 Task: Create a task  Upgrade and migrate company software development to a cloud-based solution , assign it to team member softage.4@softage.net in the project AgileGuru and update the status of the task to  At Risk , set the priority of the task to Medium
Action: Mouse moved to (61, 54)
Screenshot: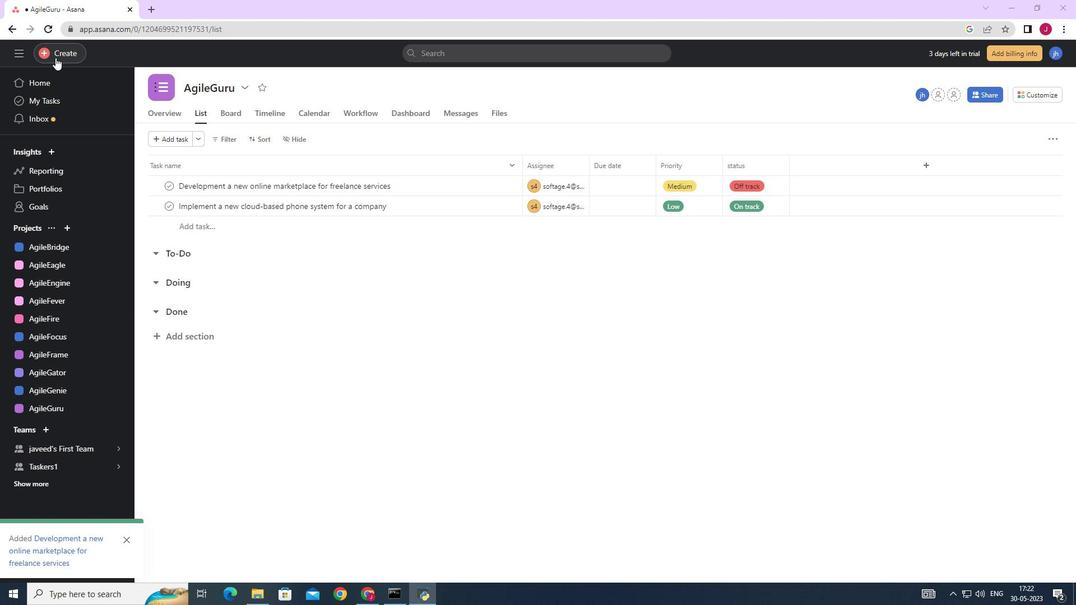
Action: Mouse pressed left at (61, 54)
Screenshot: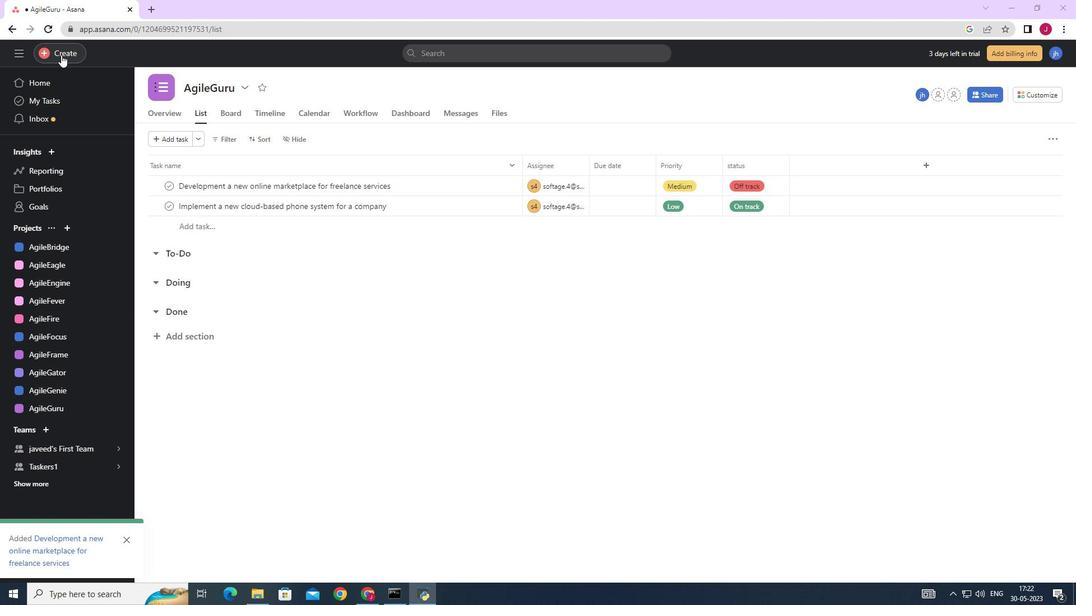
Action: Mouse moved to (125, 56)
Screenshot: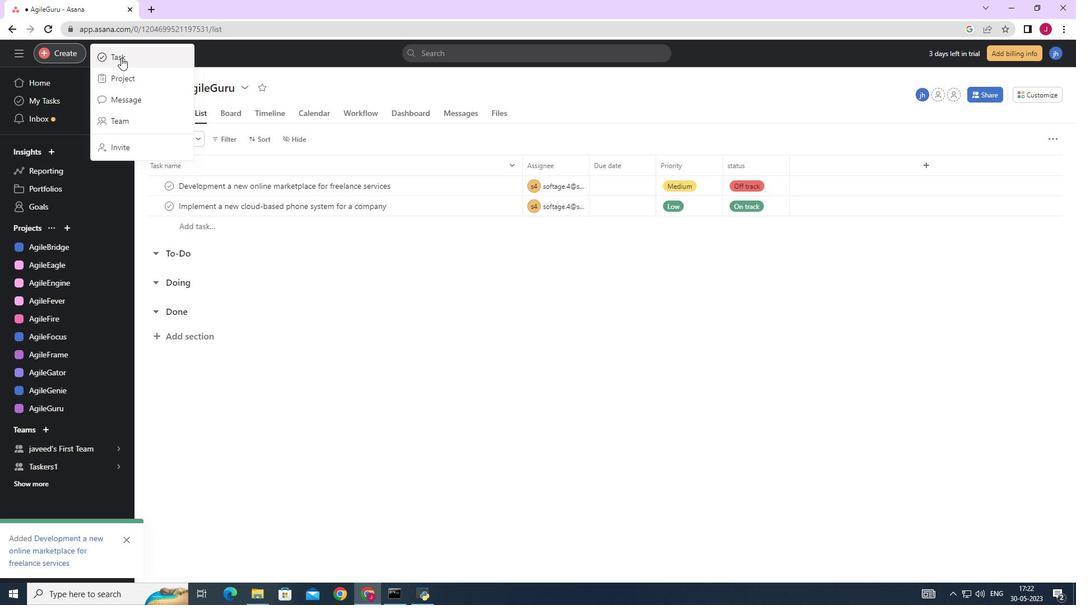 
Action: Mouse pressed left at (125, 56)
Screenshot: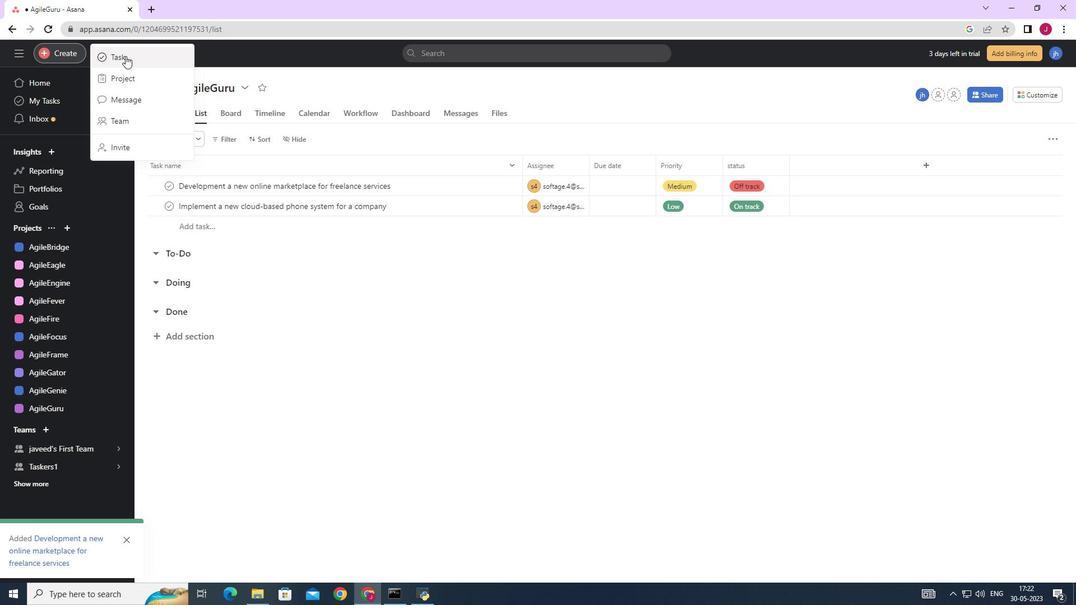 
Action: Mouse moved to (880, 370)
Screenshot: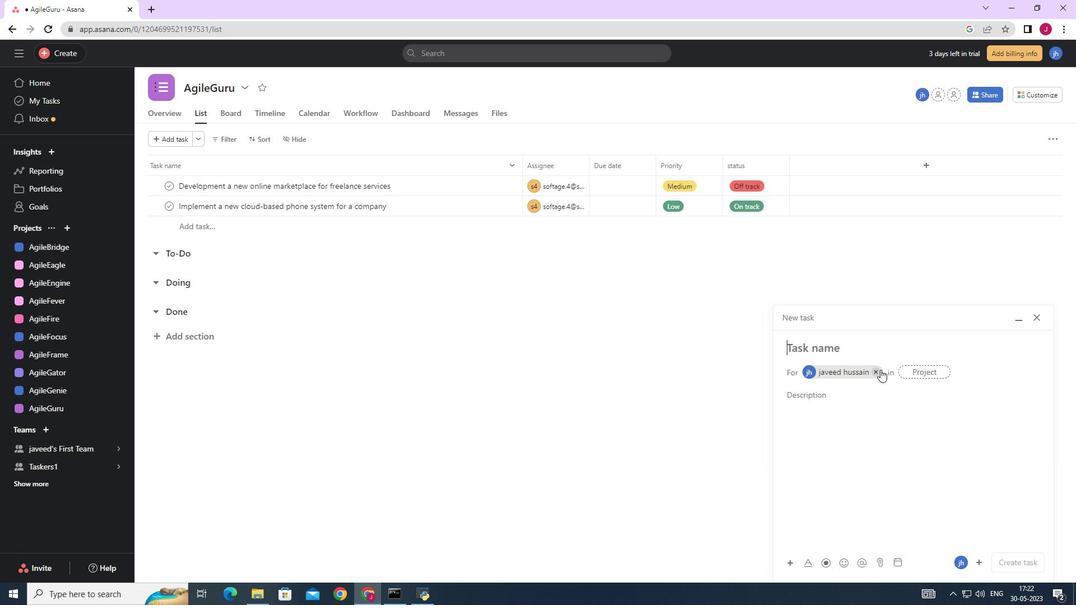 
Action: Mouse pressed left at (880, 370)
Screenshot: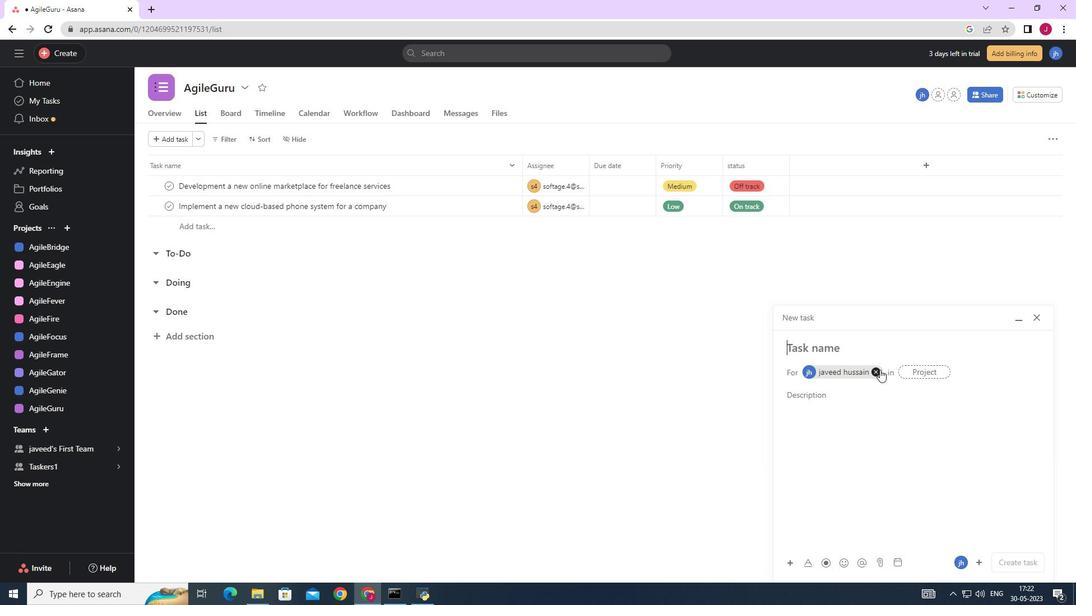 
Action: Mouse moved to (826, 350)
Screenshot: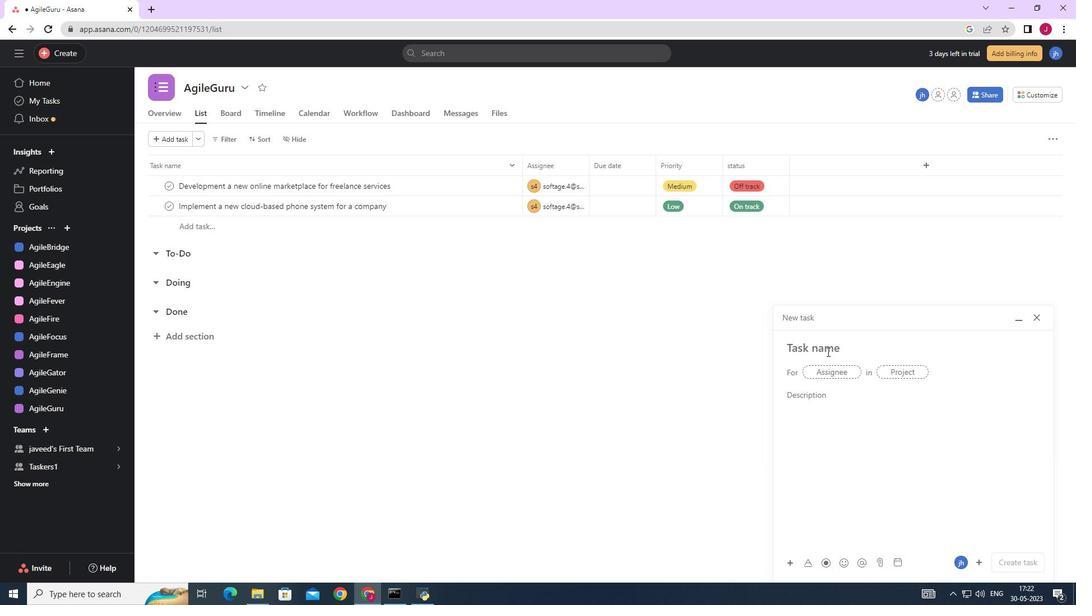 
Action: Key pressed <Key.caps_lock>U<Key.caps_lock>pgrade<Key.space>and<Key.space>migrate<Key.space>company<Key.space>software<Key.space>devlopment<Key.space>to<Key.space>cloud<Key.space><Key.backspace>-based<Key.space>solution
Screenshot: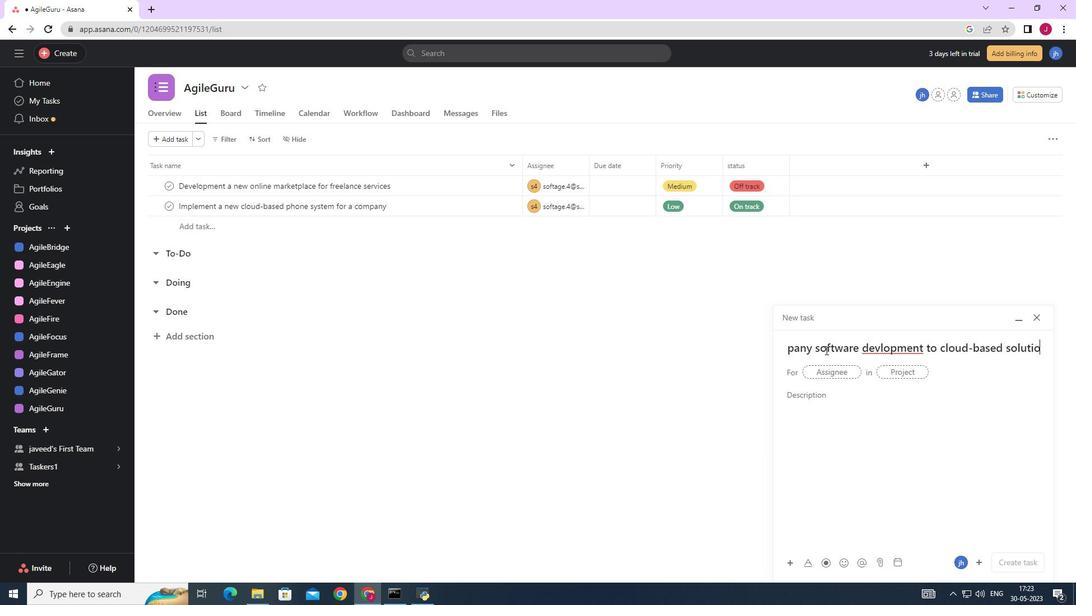 
Action: Mouse moved to (875, 344)
Screenshot: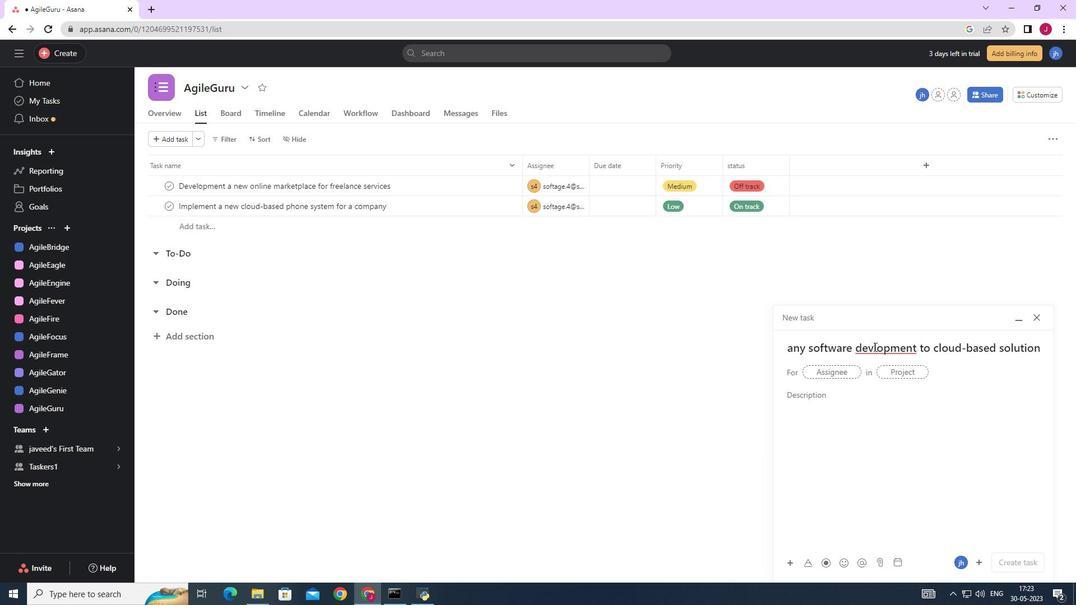 
Action: Mouse pressed right at (875, 344)
Screenshot: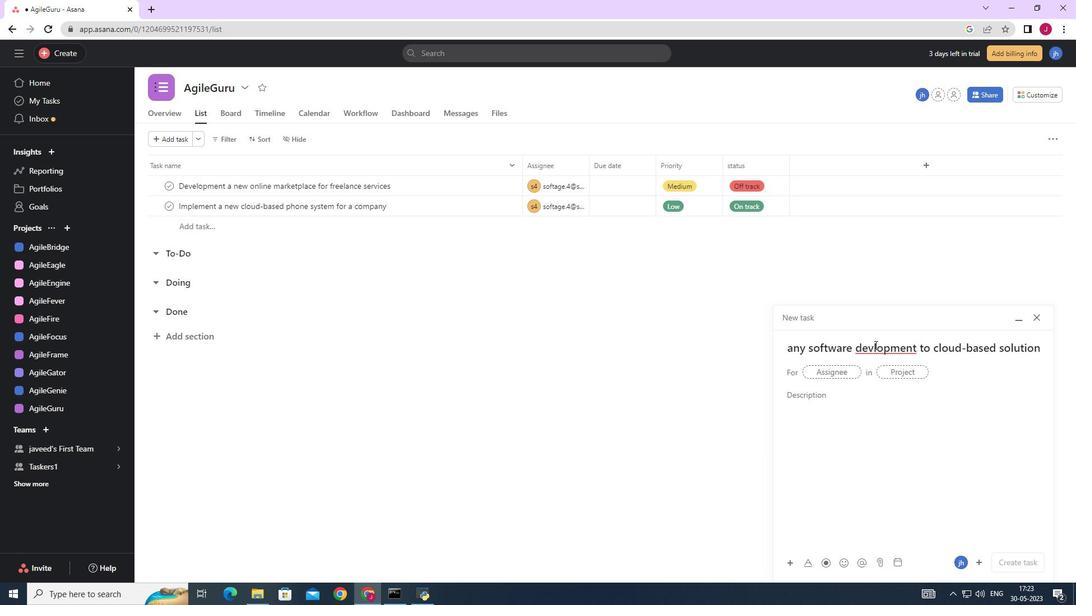 
Action: Mouse moved to (886, 349)
Screenshot: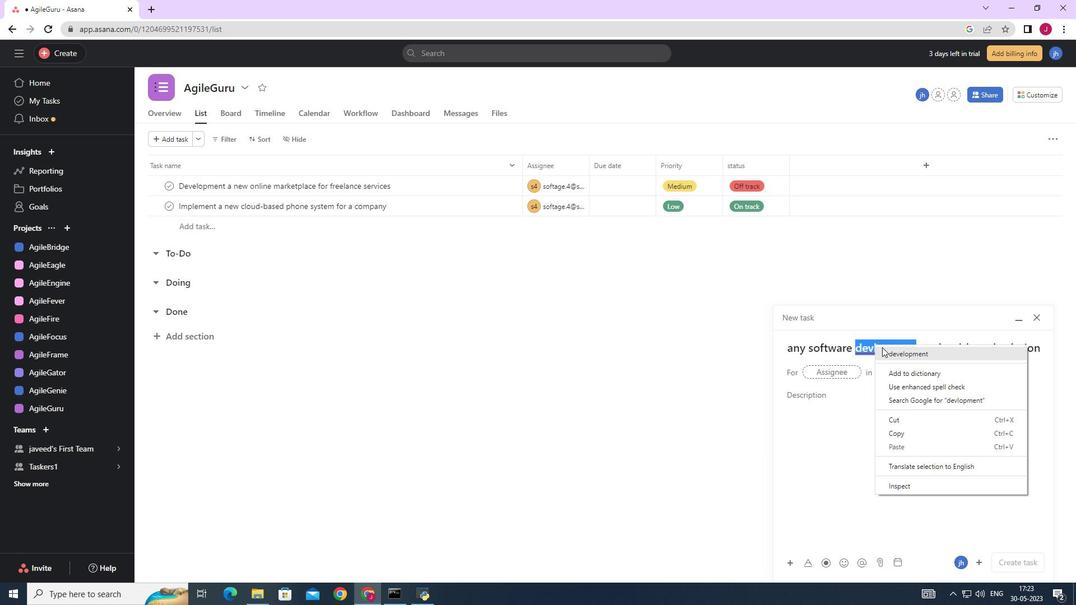 
Action: Mouse pressed left at (886, 349)
Screenshot: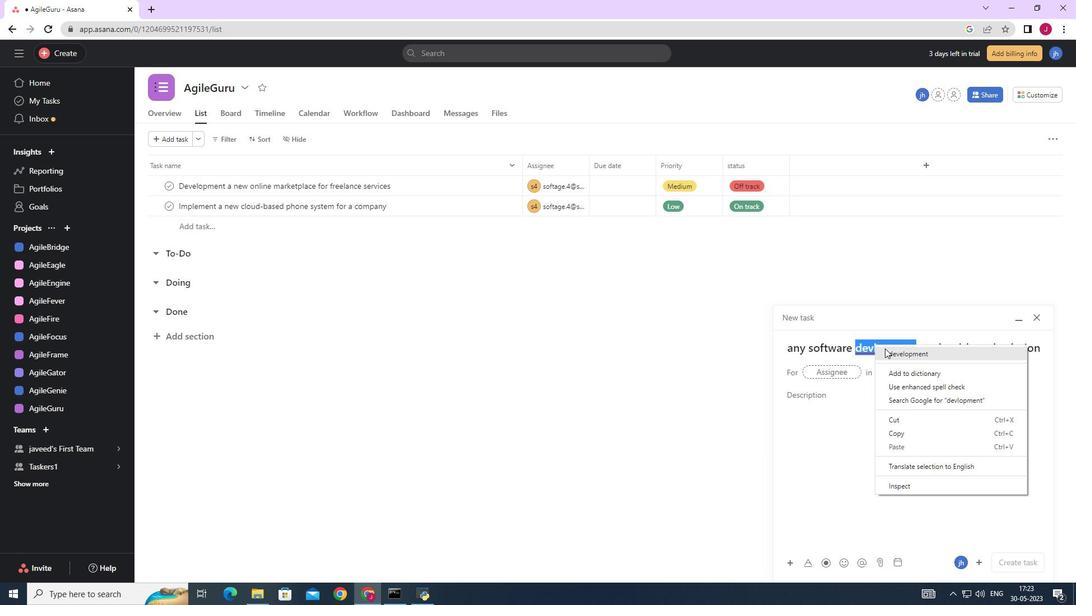 
Action: Mouse moved to (838, 374)
Screenshot: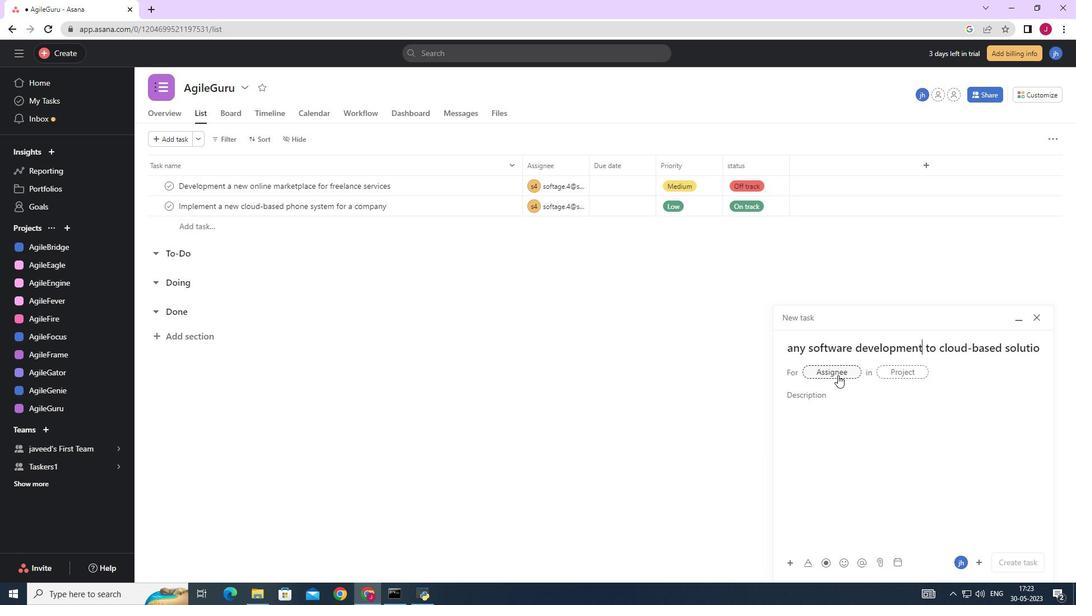 
Action: Mouse pressed left at (838, 374)
Screenshot: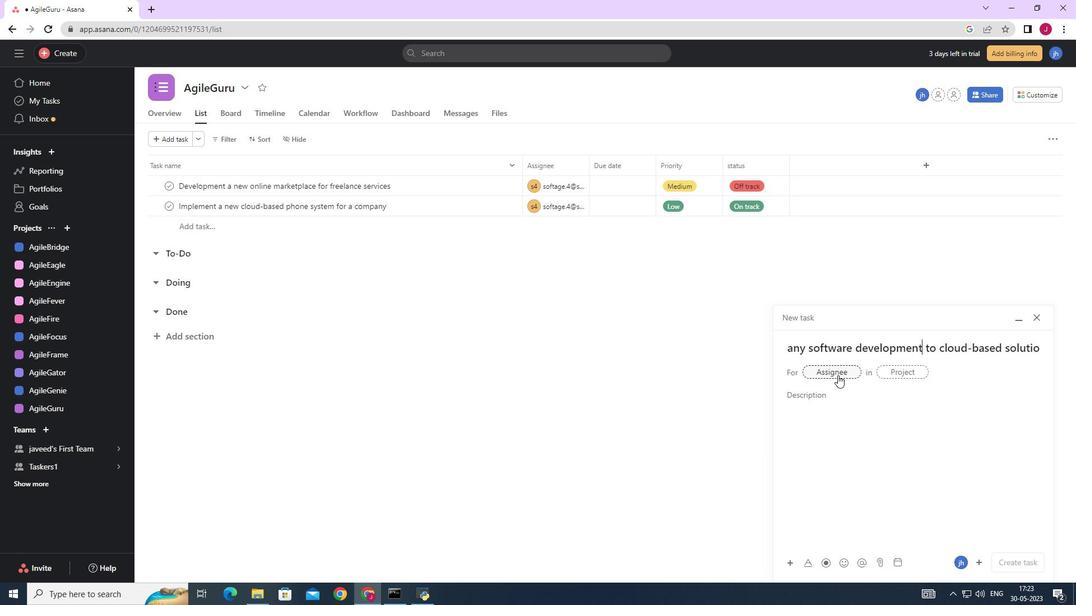 
Action: Key pressed softage.4
Screenshot: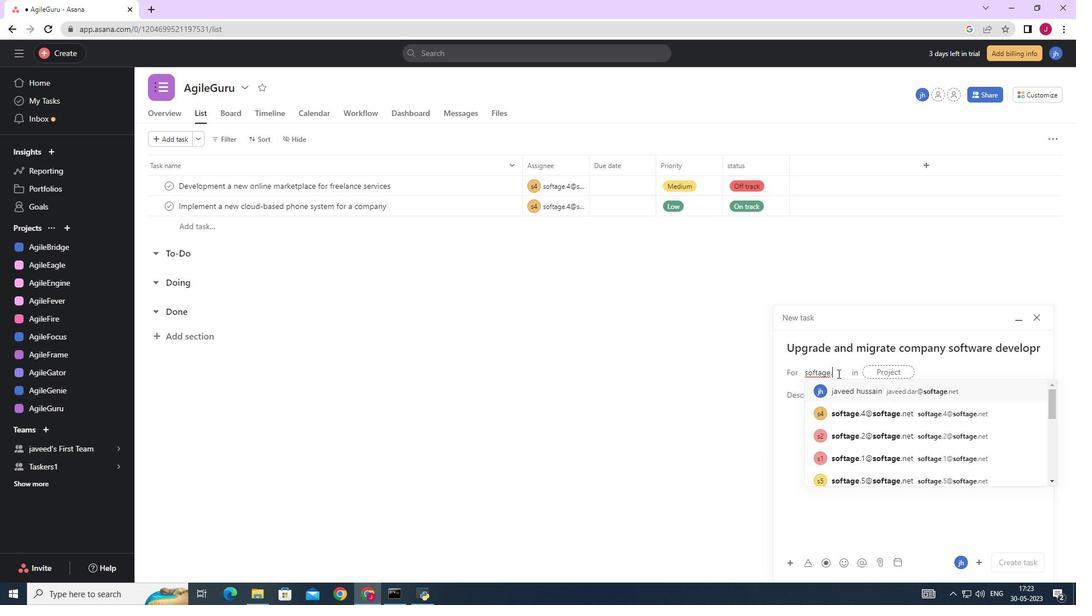 
Action: Mouse moved to (868, 395)
Screenshot: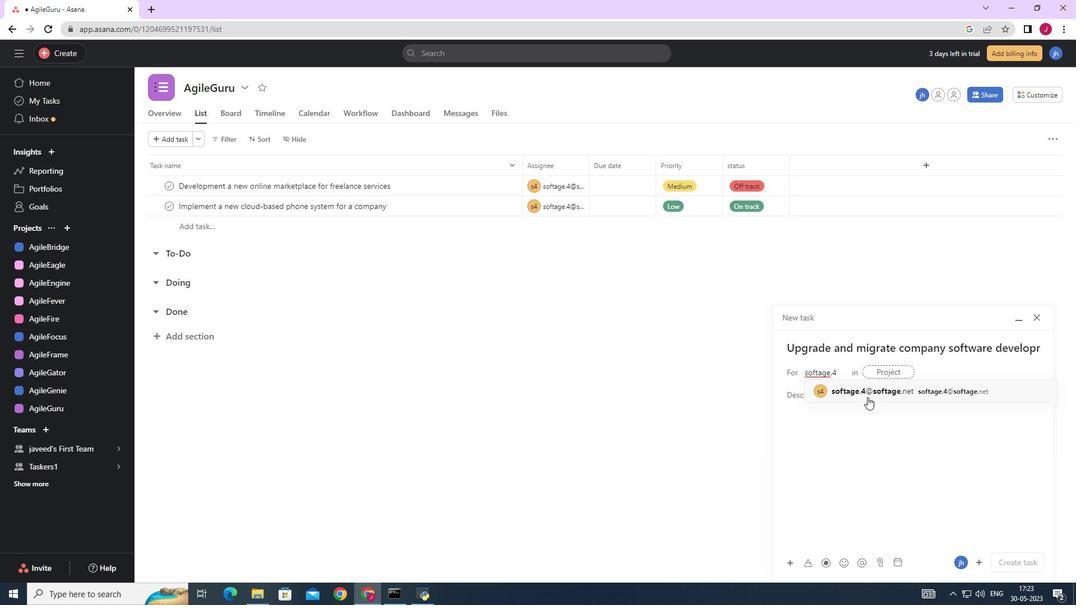 
Action: Mouse pressed left at (868, 395)
Screenshot: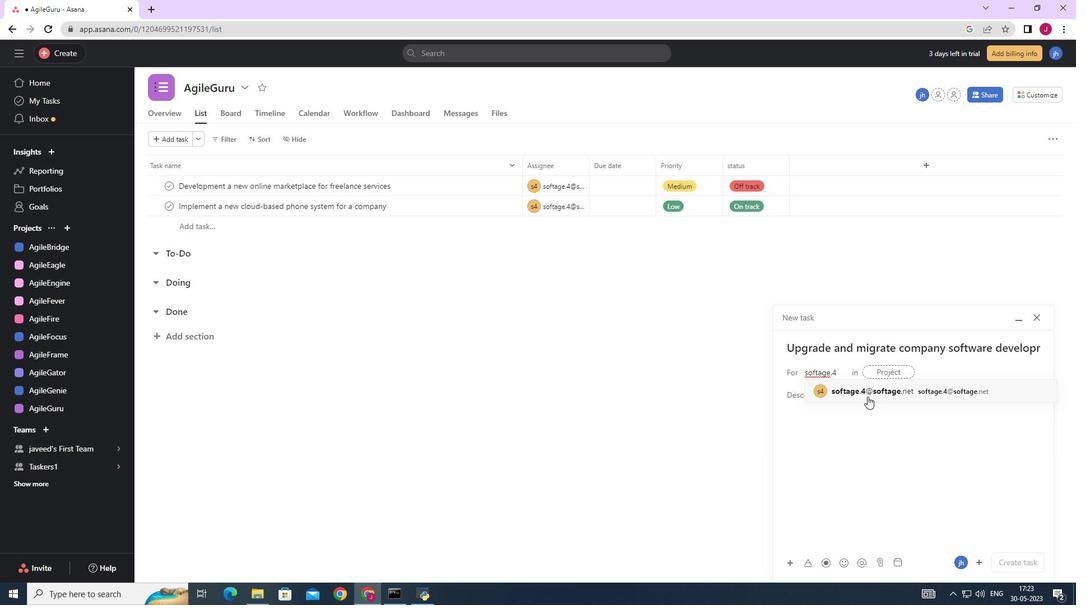 
Action: Mouse moved to (691, 390)
Screenshot: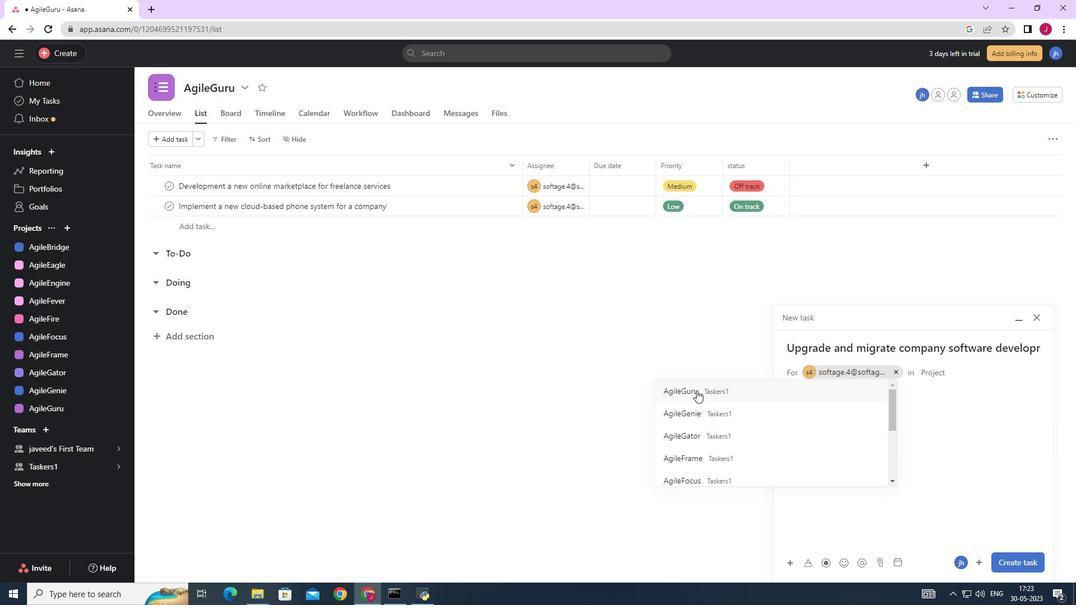 
Action: Mouse pressed left at (691, 390)
Screenshot: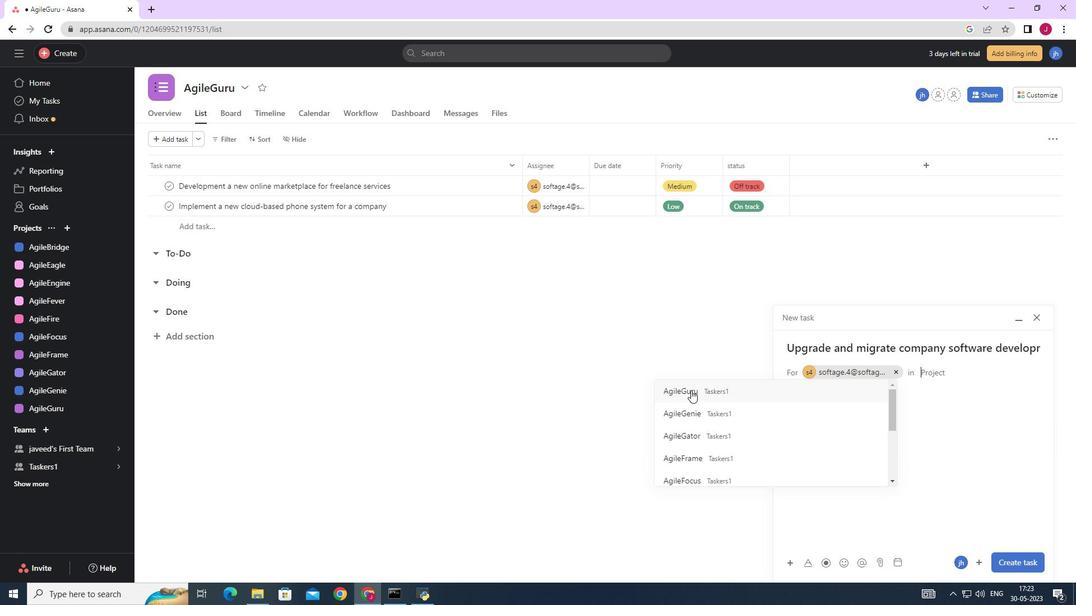 
Action: Mouse moved to (840, 405)
Screenshot: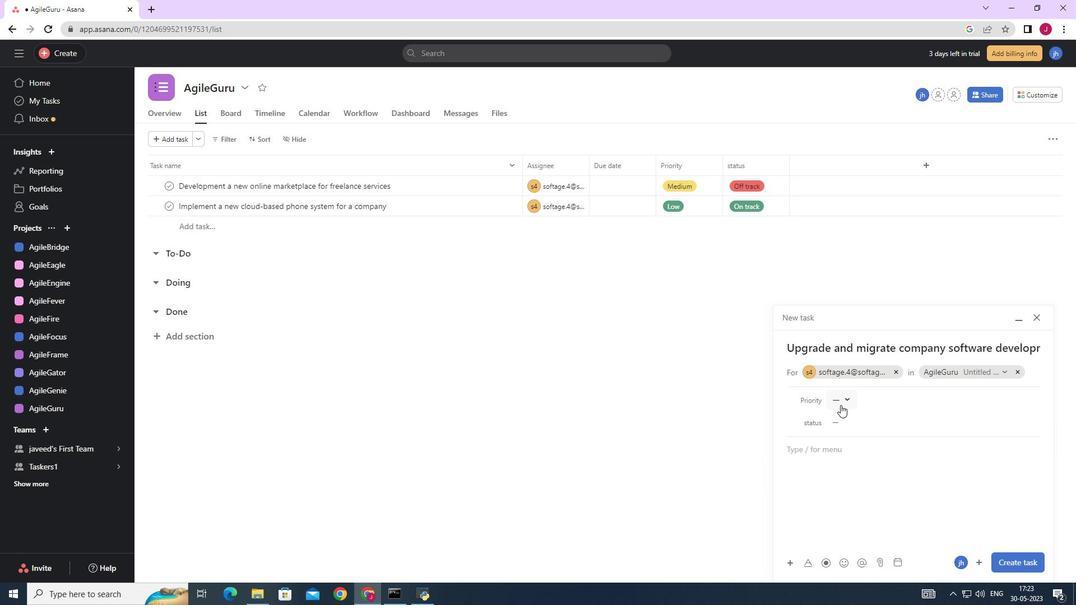 
Action: Mouse pressed left at (840, 405)
Screenshot: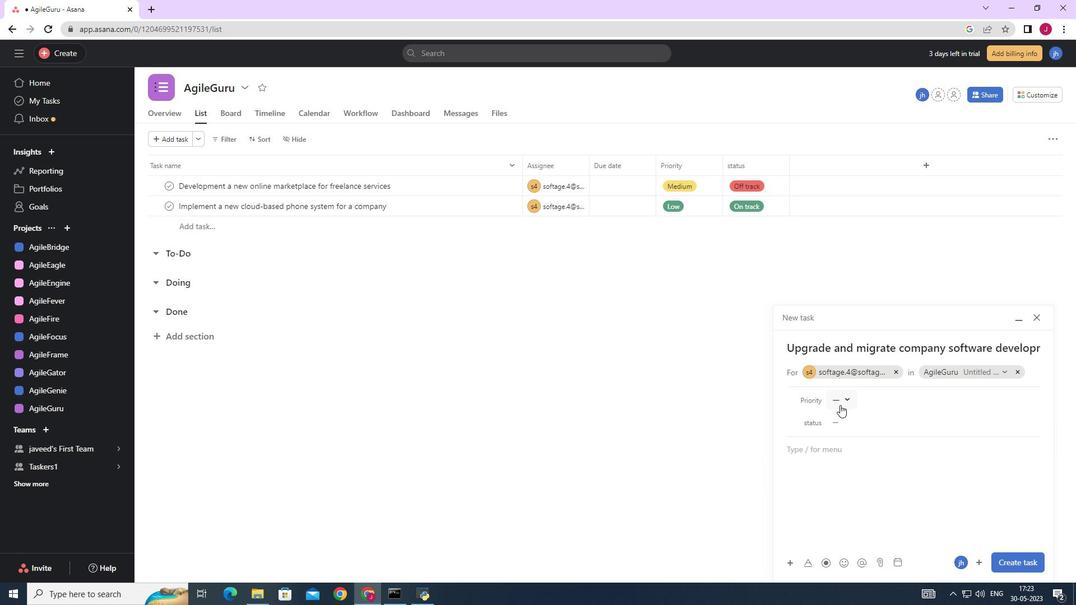 
Action: Mouse moved to (863, 457)
Screenshot: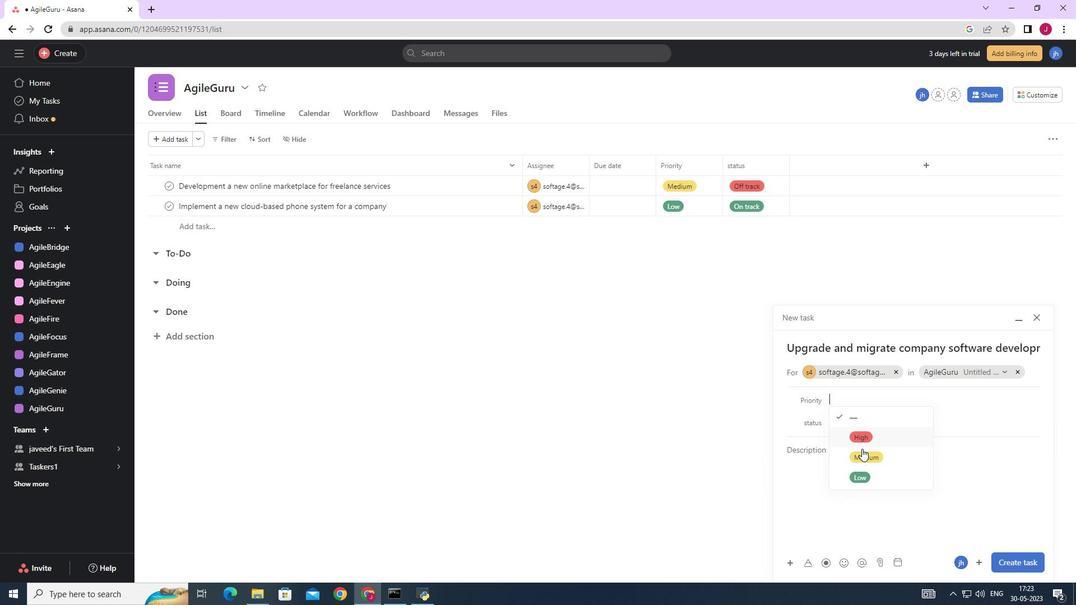 
Action: Mouse pressed left at (863, 457)
Screenshot: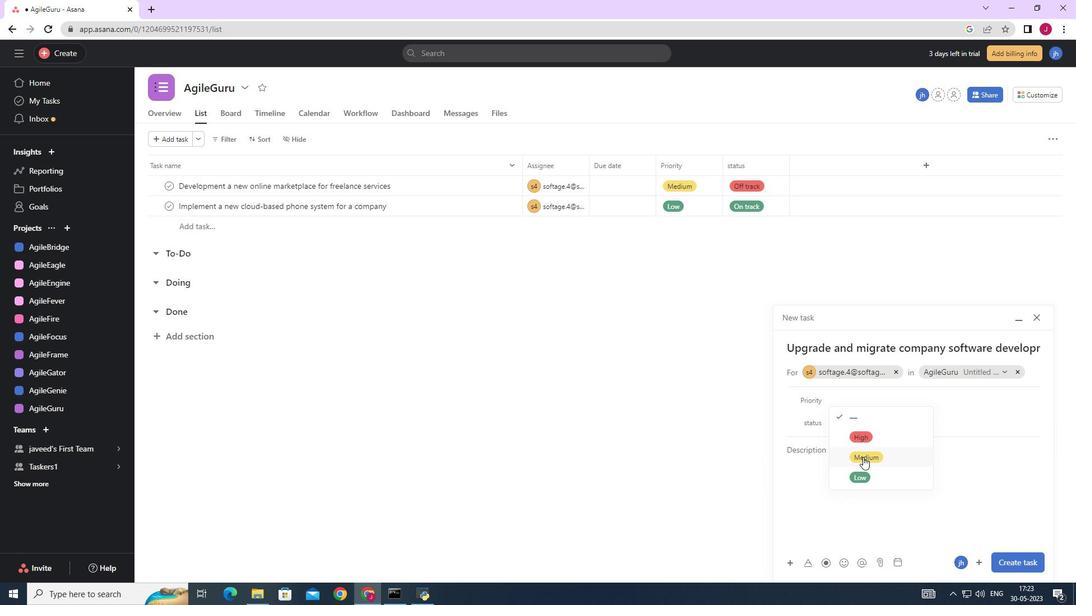 
Action: Mouse moved to (841, 421)
Screenshot: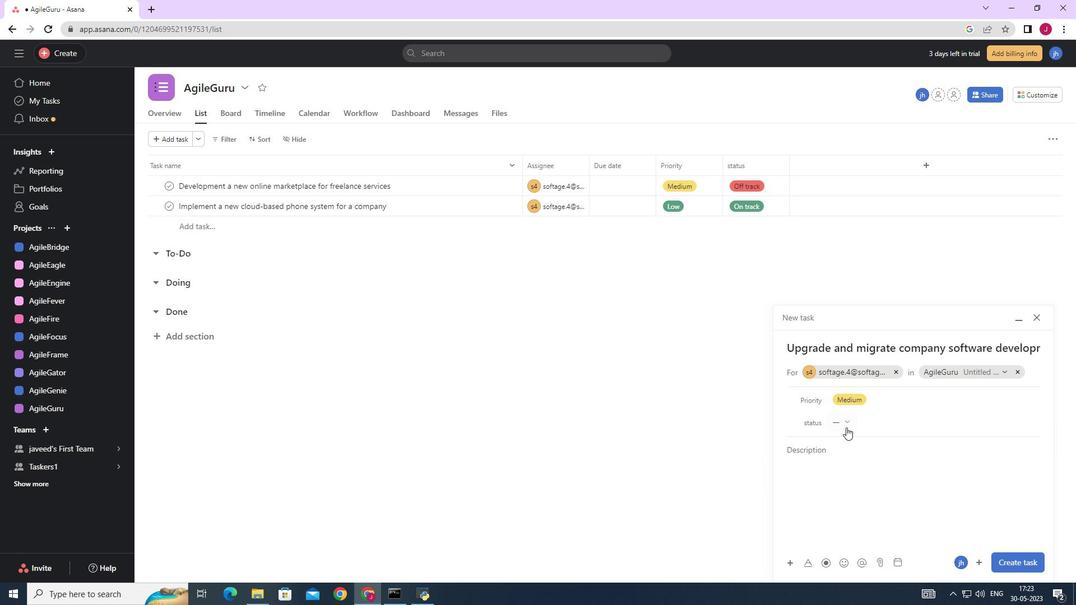 
Action: Mouse pressed left at (841, 421)
Screenshot: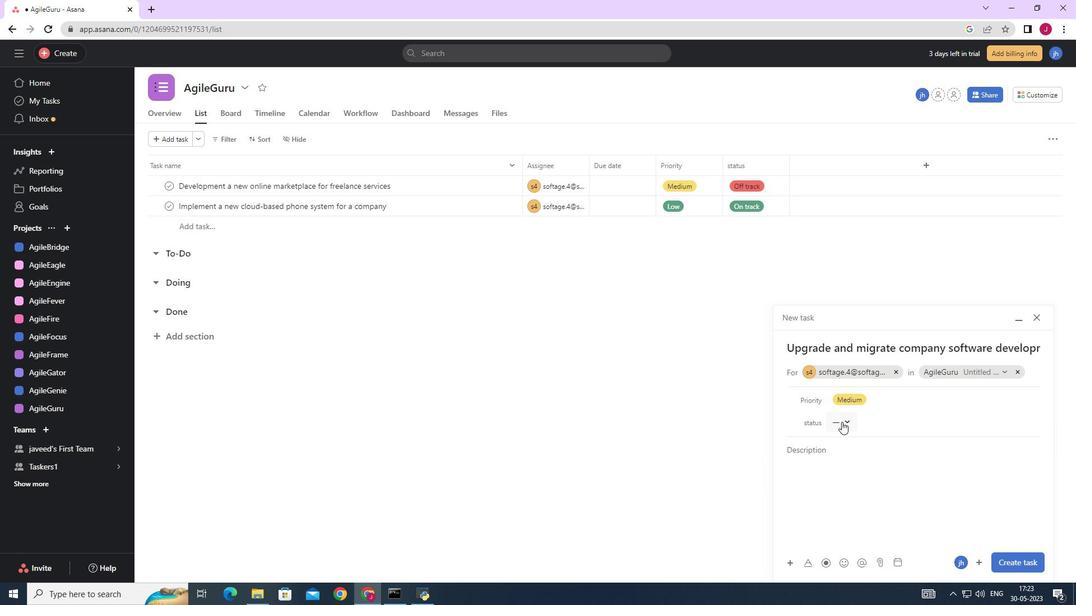 
Action: Mouse moved to (866, 502)
Screenshot: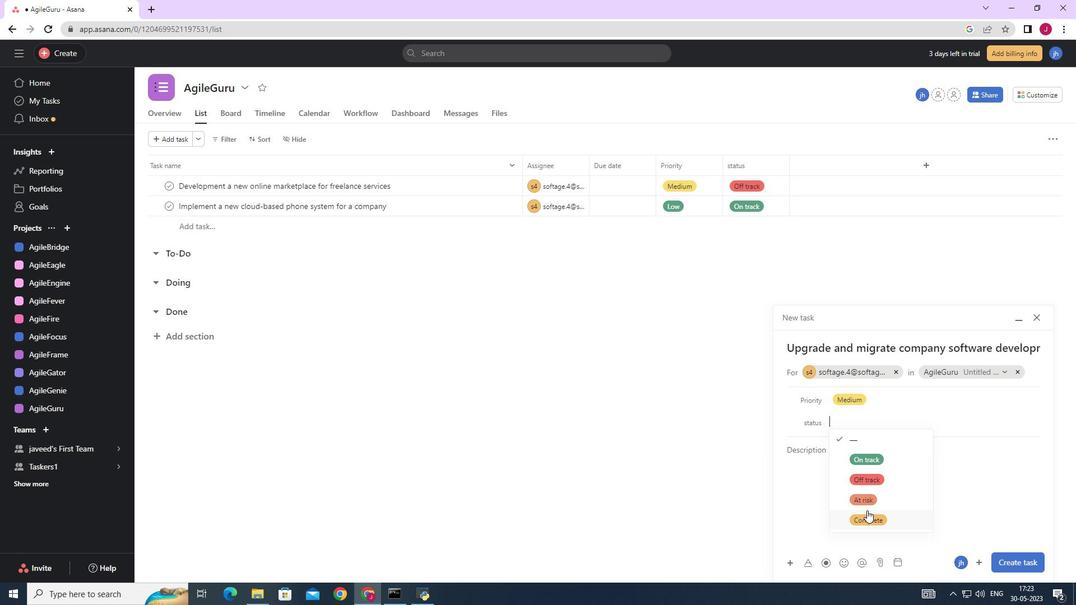 
Action: Mouse pressed left at (866, 502)
Screenshot: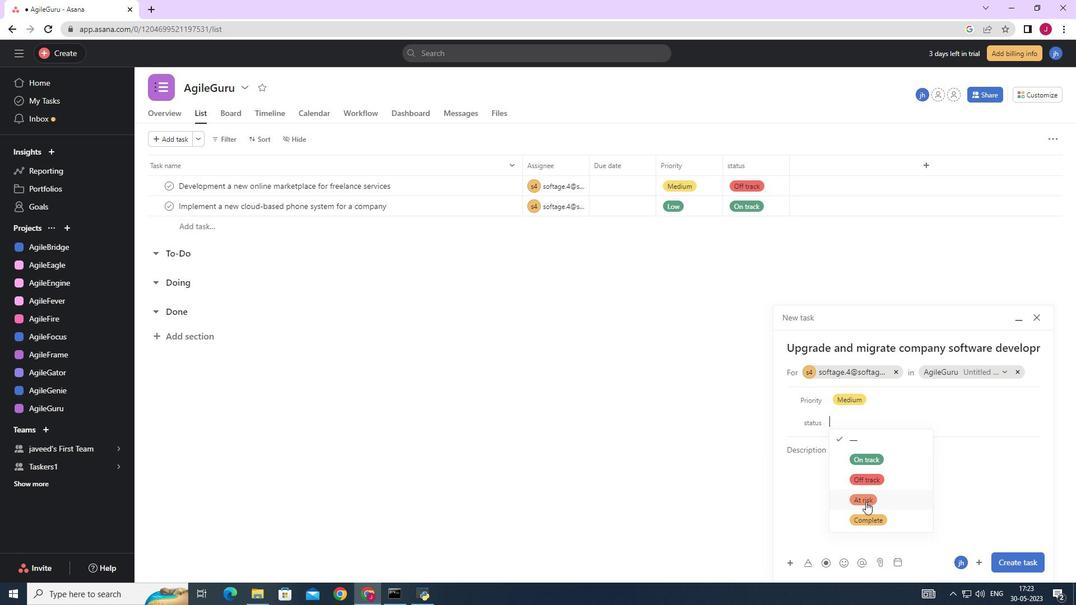 
Action: Mouse moved to (1000, 563)
Screenshot: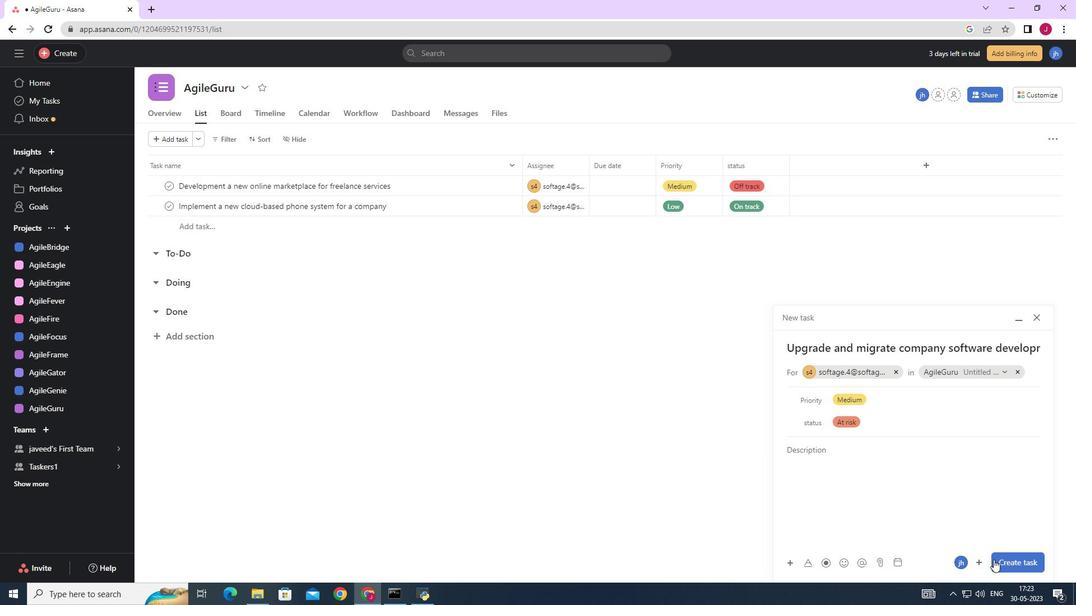 
Action: Mouse pressed left at (1000, 563)
Screenshot: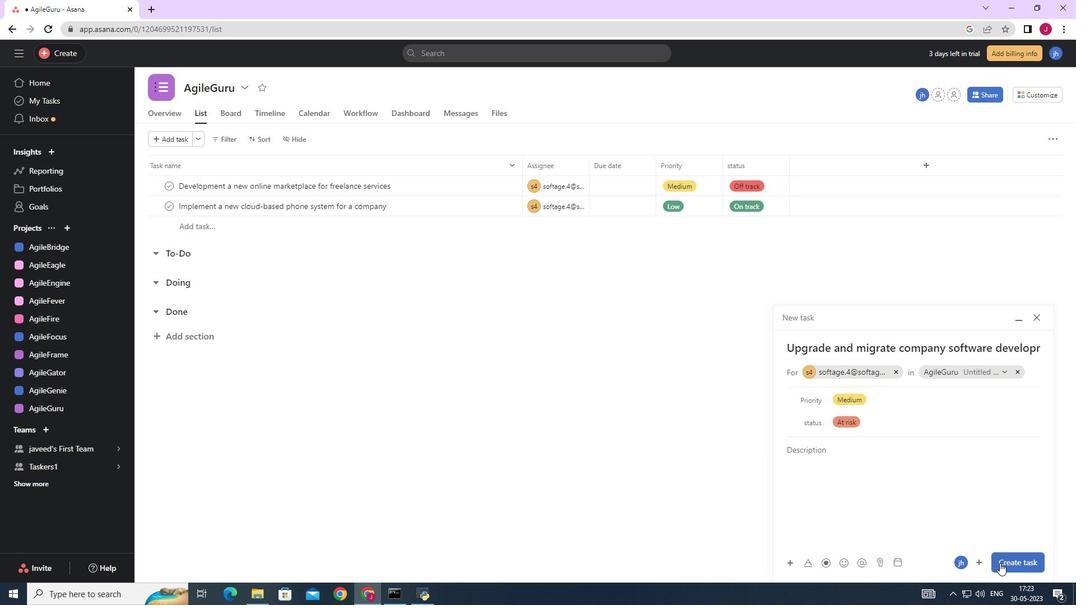 
Action: Mouse moved to (820, 513)
Screenshot: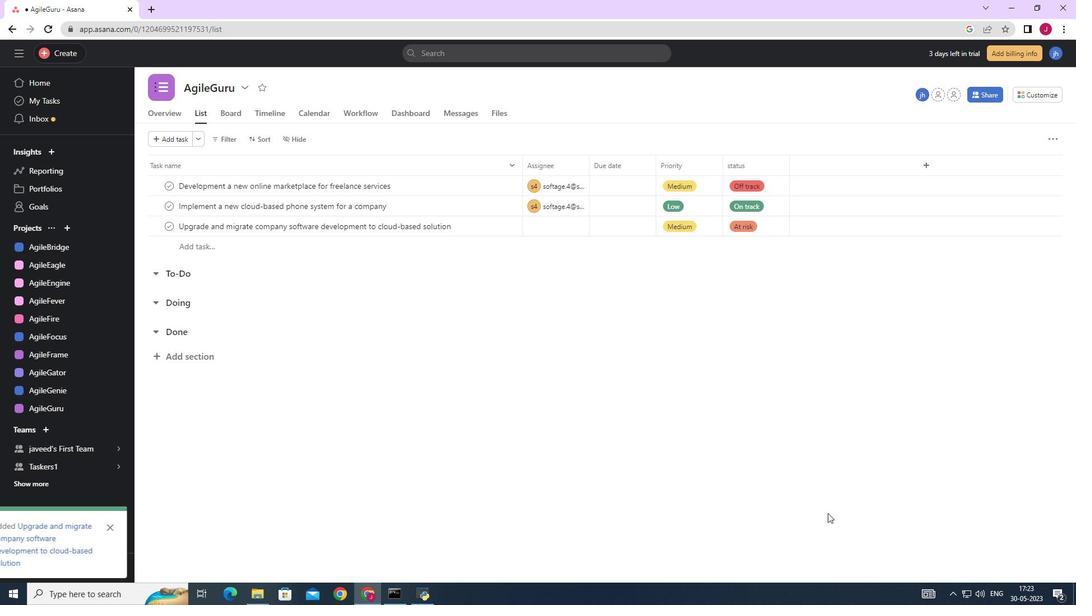 
